Task: Sort the products by best match.
Action: Mouse moved to (23, 66)
Screenshot: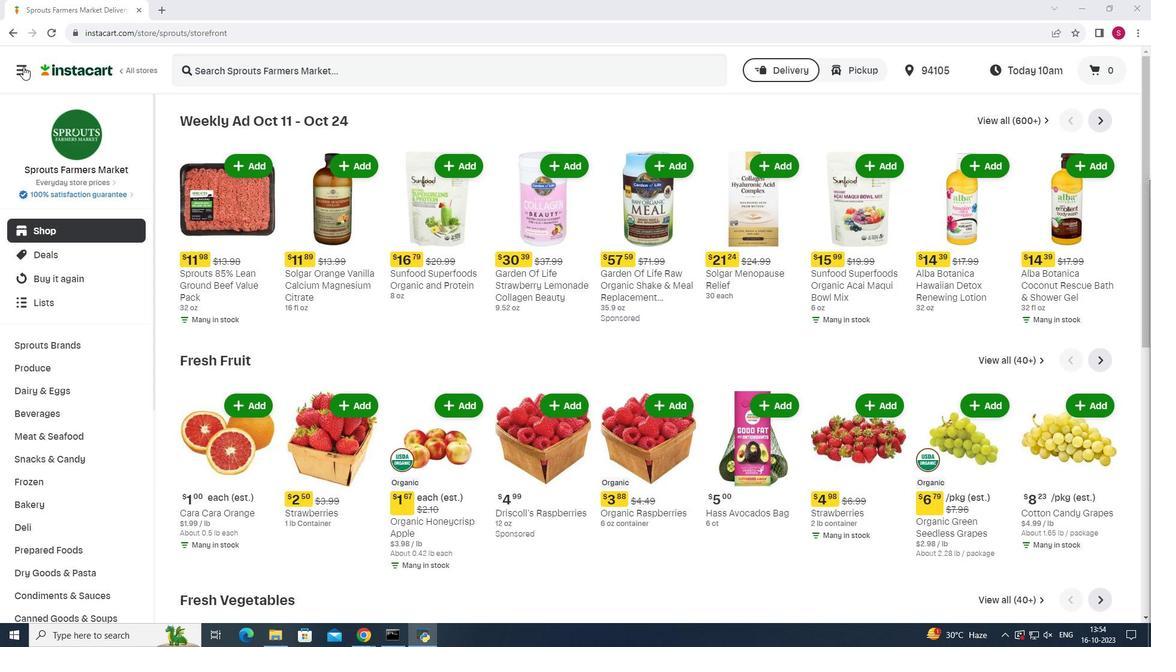 
Action: Mouse pressed left at (23, 66)
Screenshot: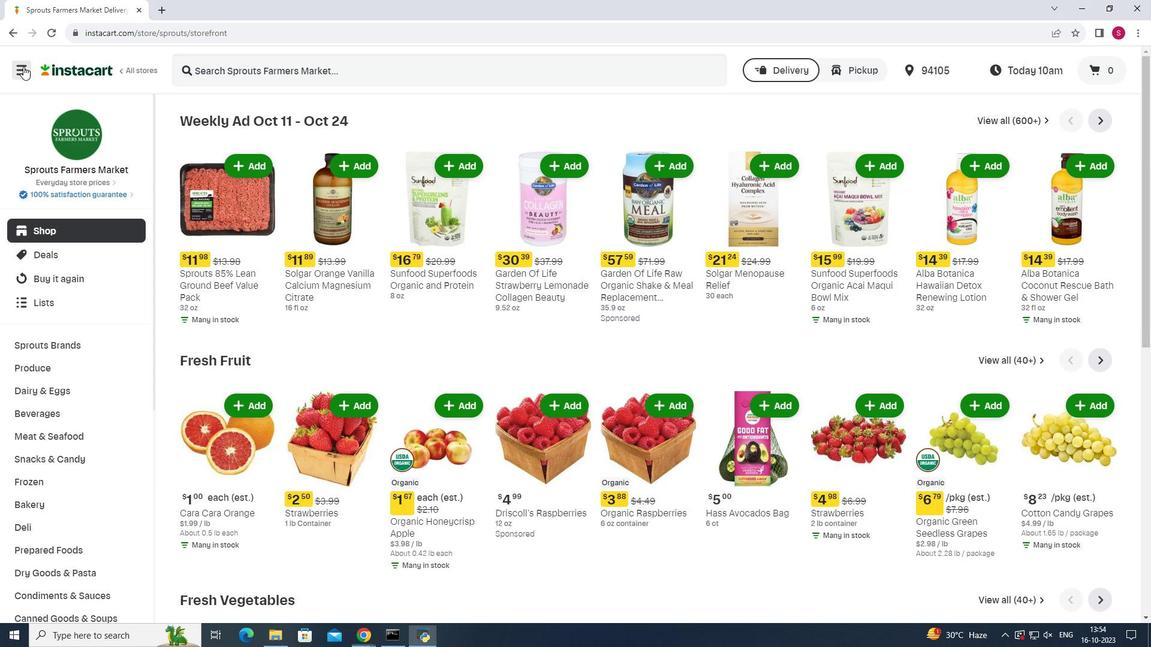 
Action: Mouse moved to (62, 317)
Screenshot: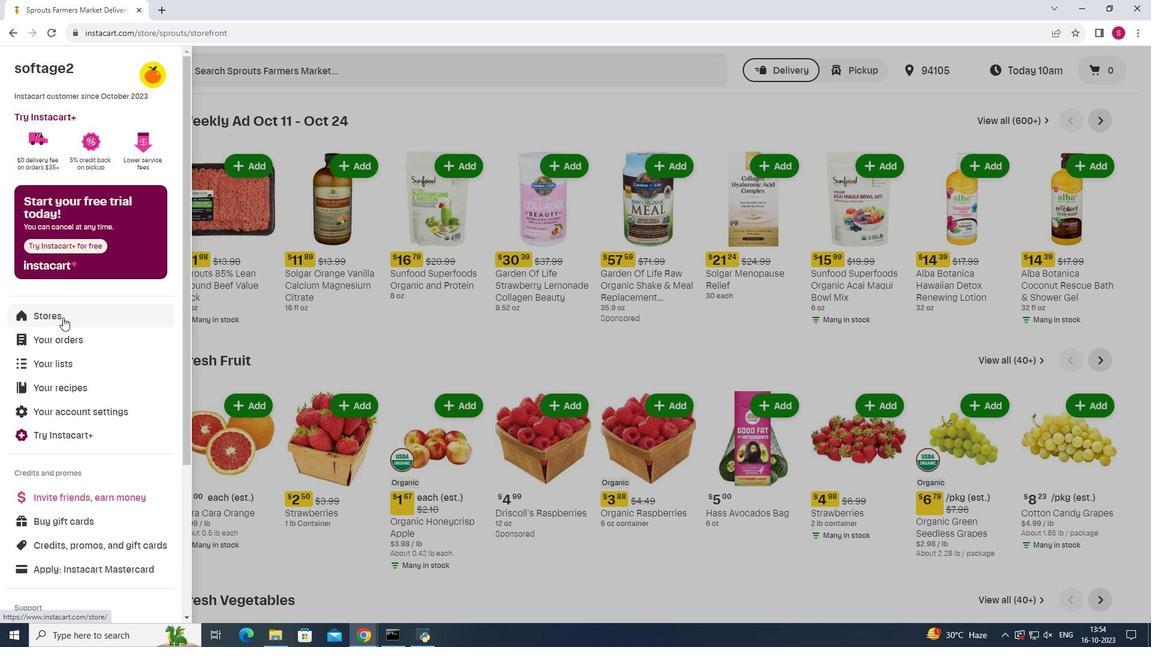 
Action: Mouse pressed left at (62, 317)
Screenshot: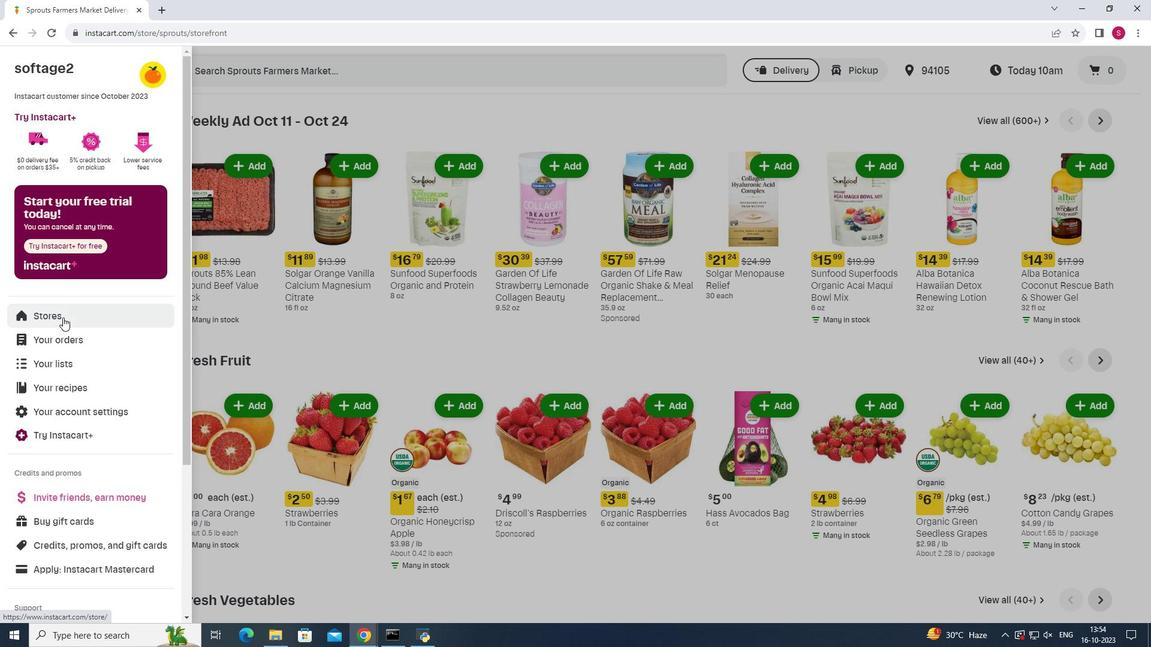 
Action: Mouse moved to (286, 119)
Screenshot: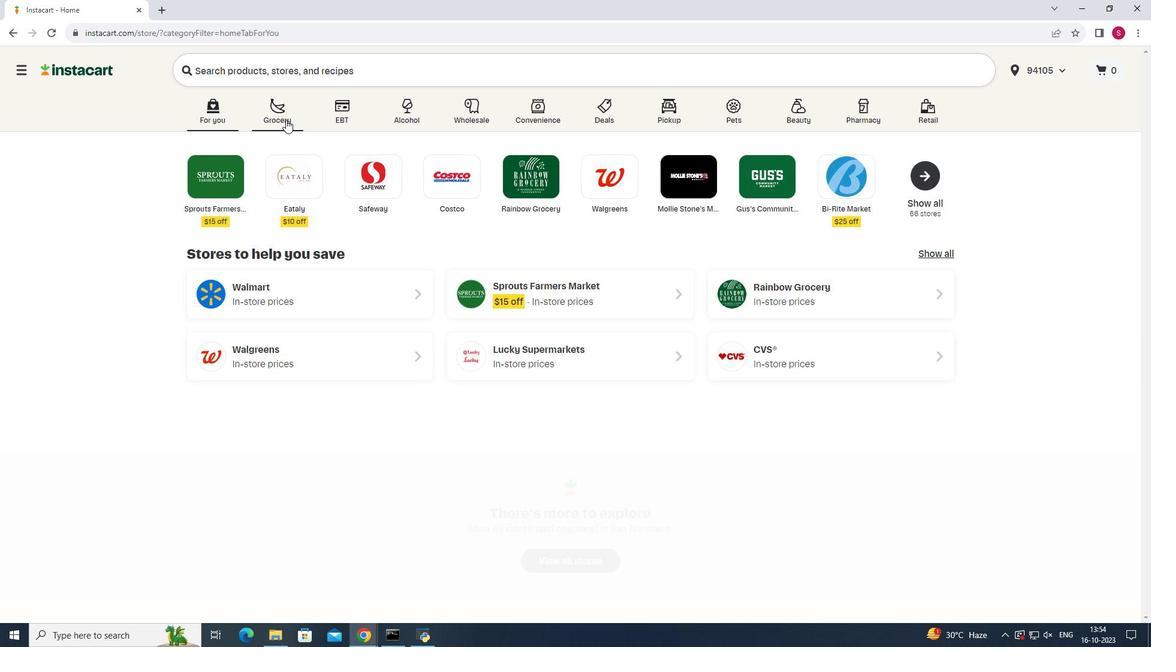 
Action: Mouse pressed left at (286, 119)
Screenshot: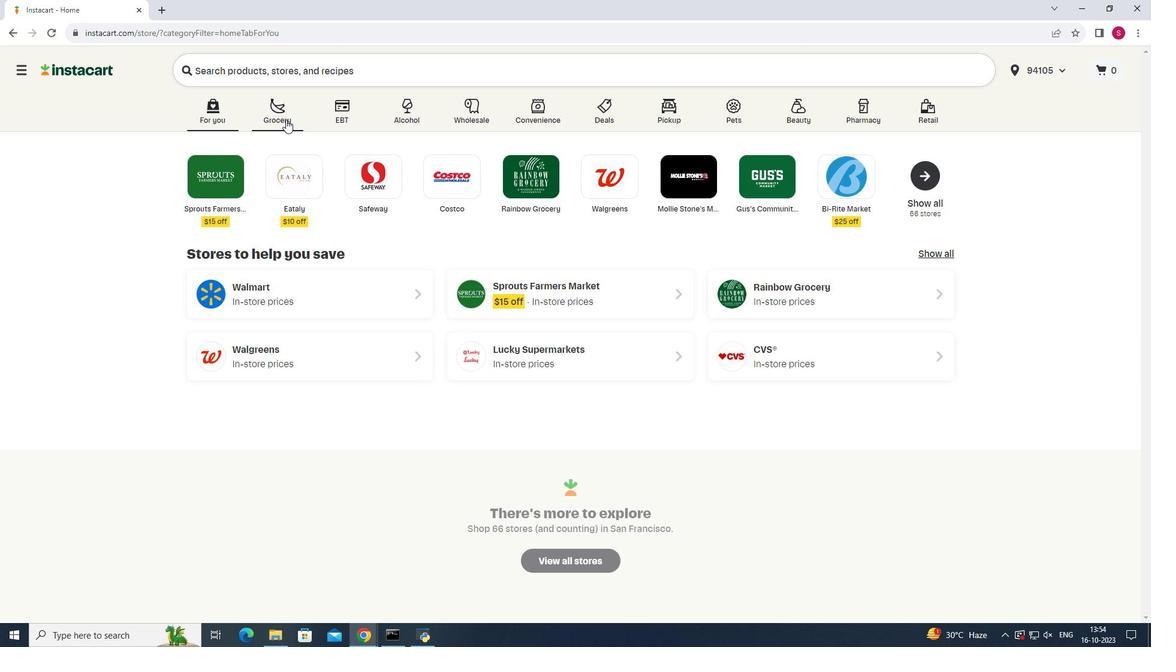 
Action: Mouse moved to (854, 170)
Screenshot: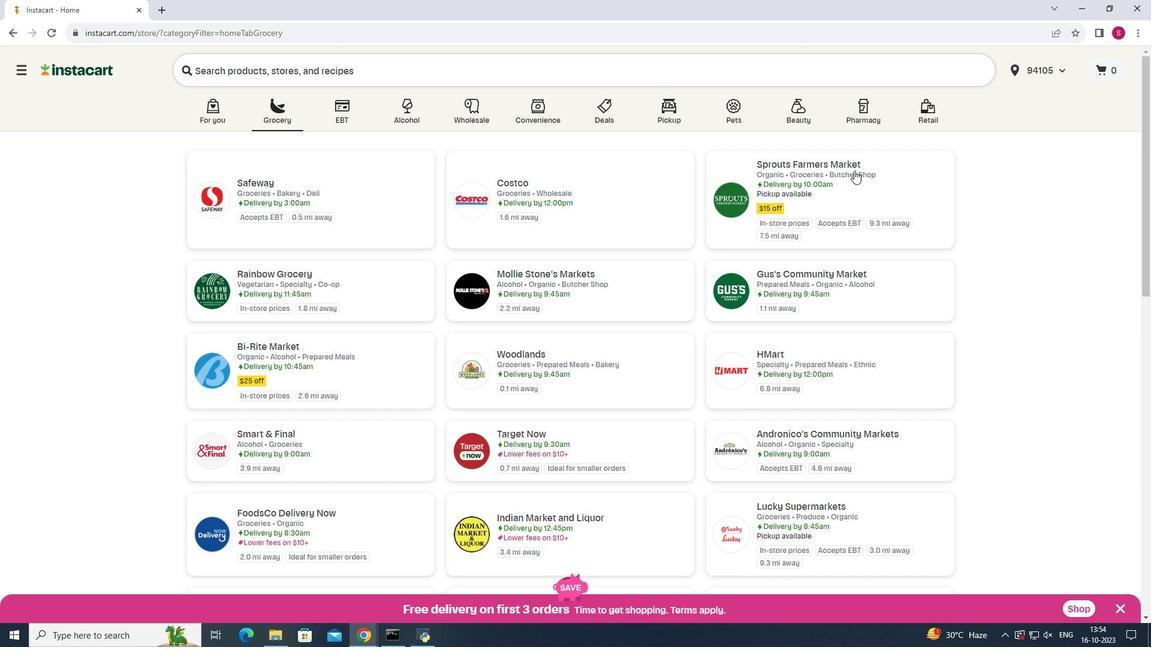 
Action: Mouse pressed left at (854, 170)
Screenshot: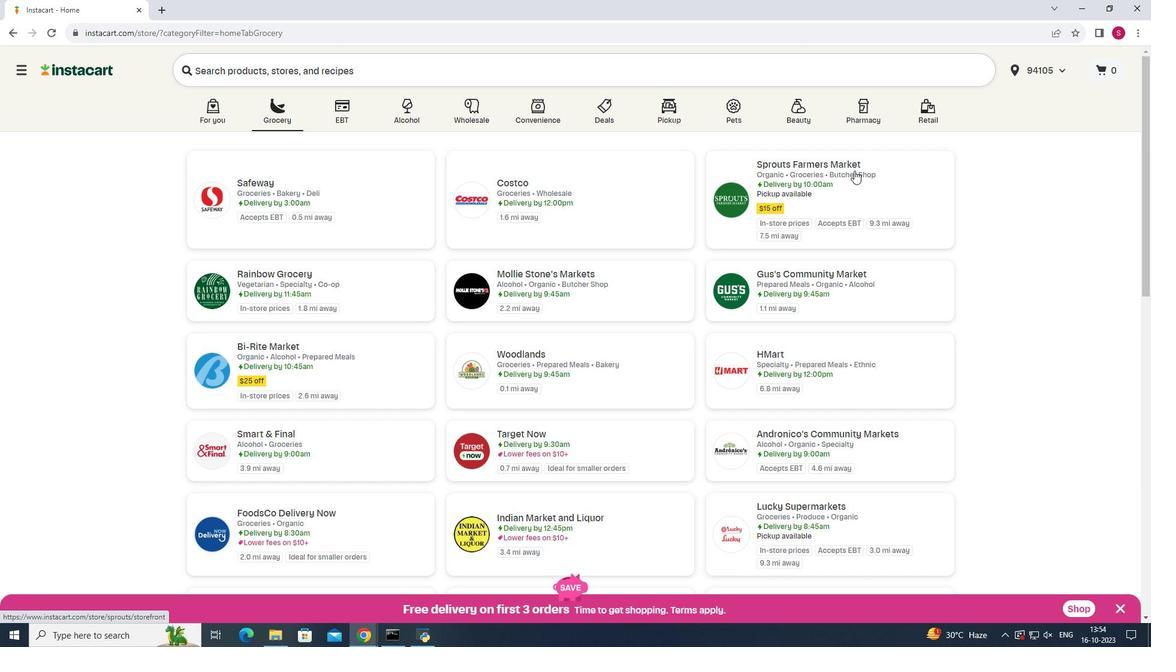 
Action: Mouse moved to (59, 437)
Screenshot: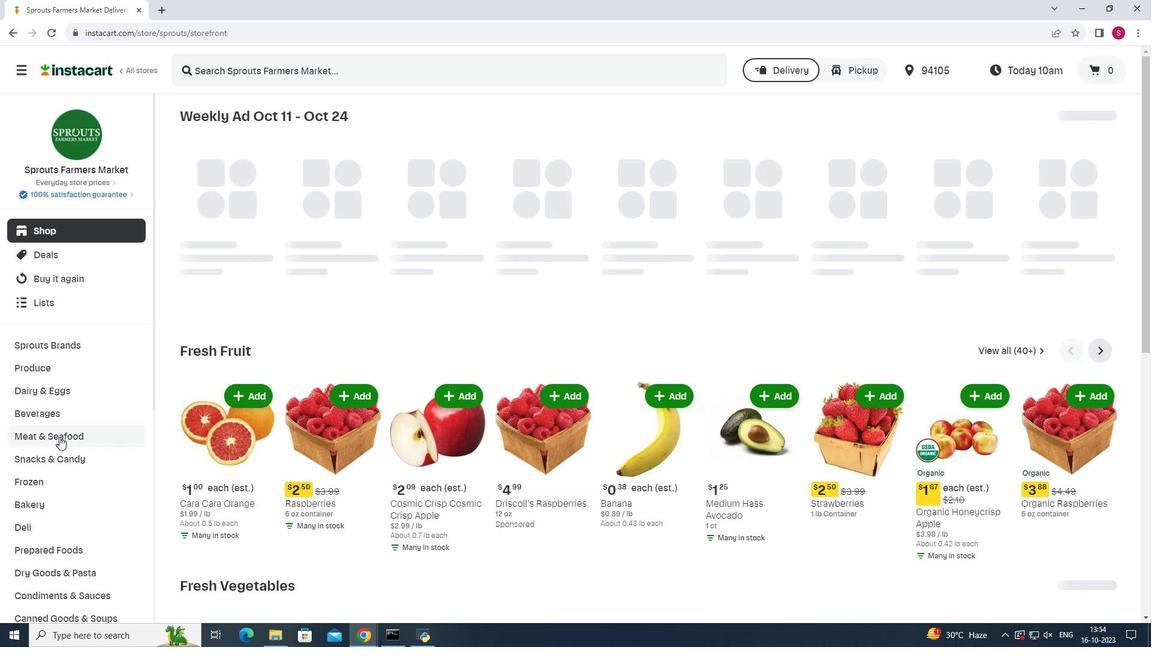 
Action: Mouse pressed left at (59, 437)
Screenshot: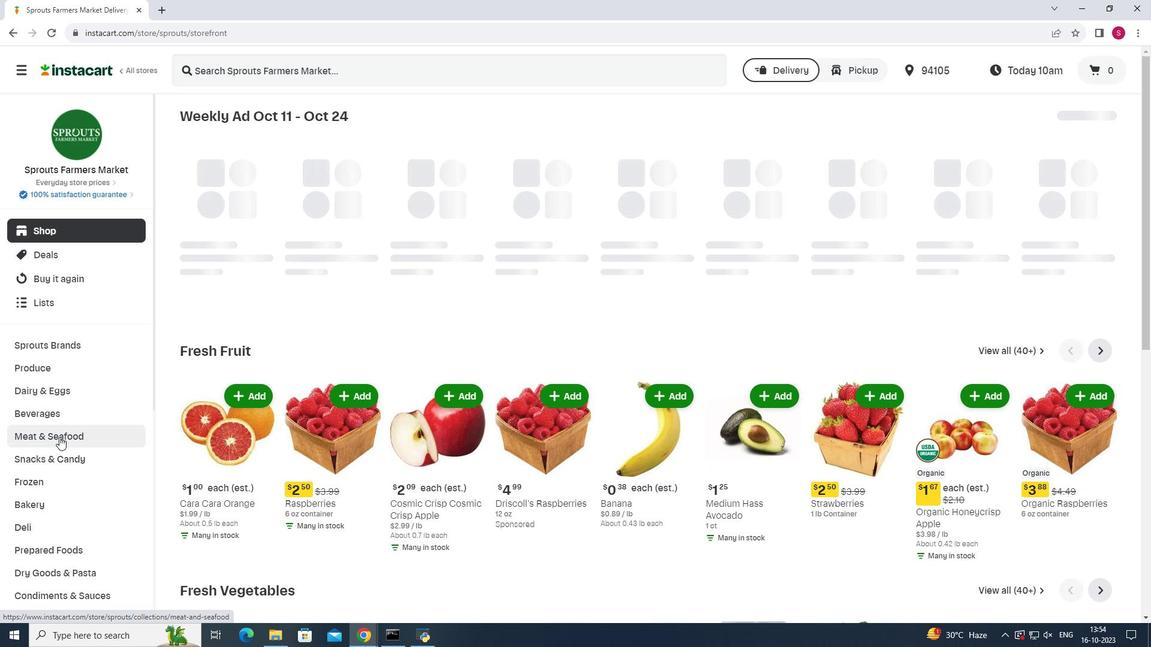 
Action: Mouse moved to (892, 151)
Screenshot: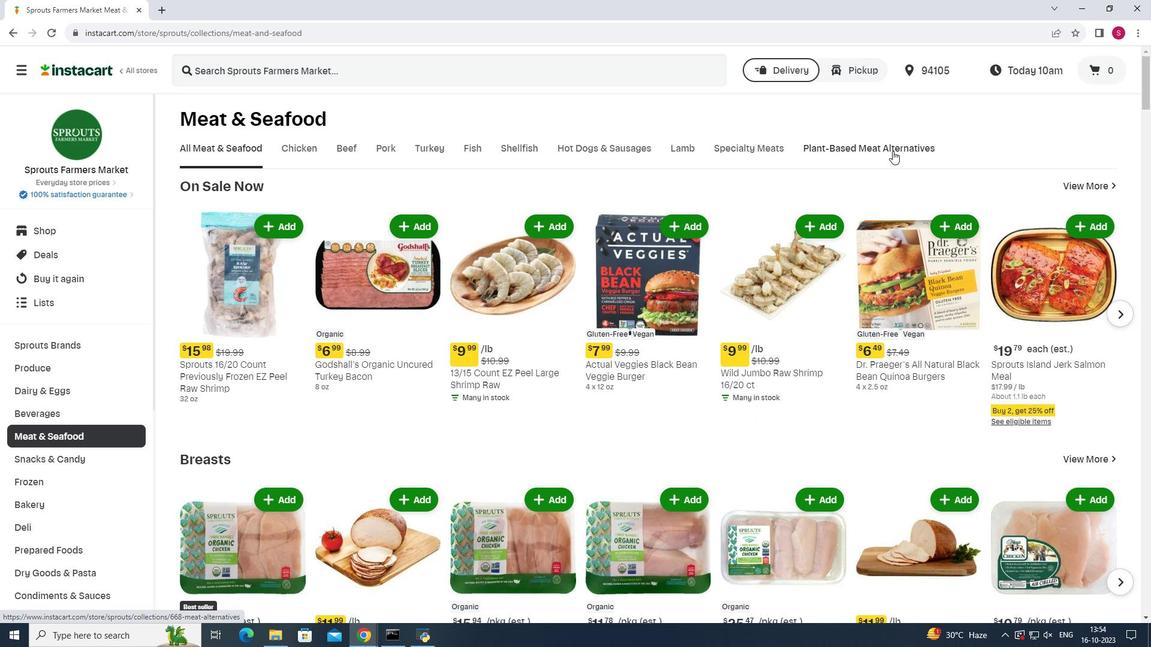 
Action: Mouse pressed left at (892, 151)
Screenshot: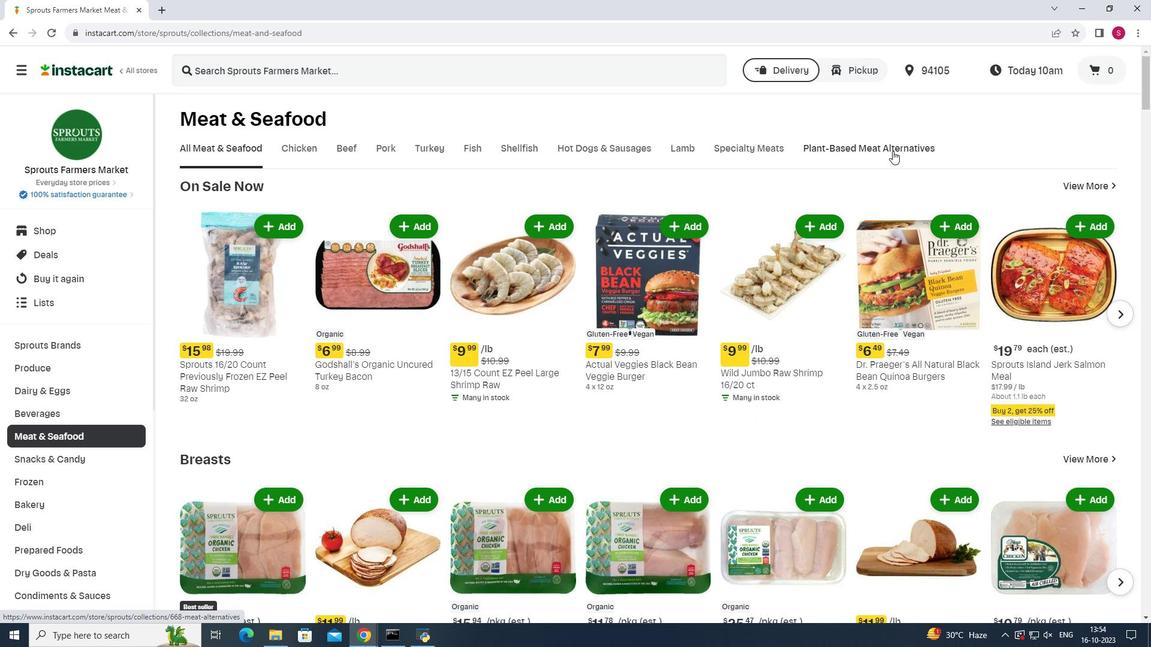
Action: Mouse moved to (262, 196)
Screenshot: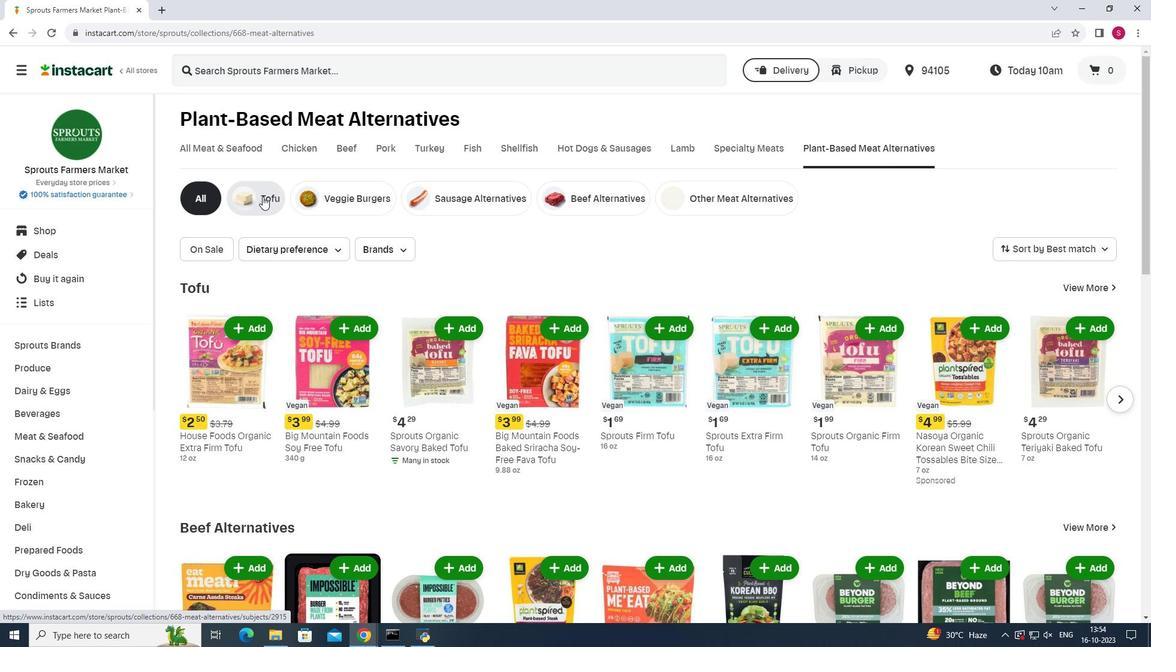 
Action: Mouse pressed left at (262, 196)
Screenshot: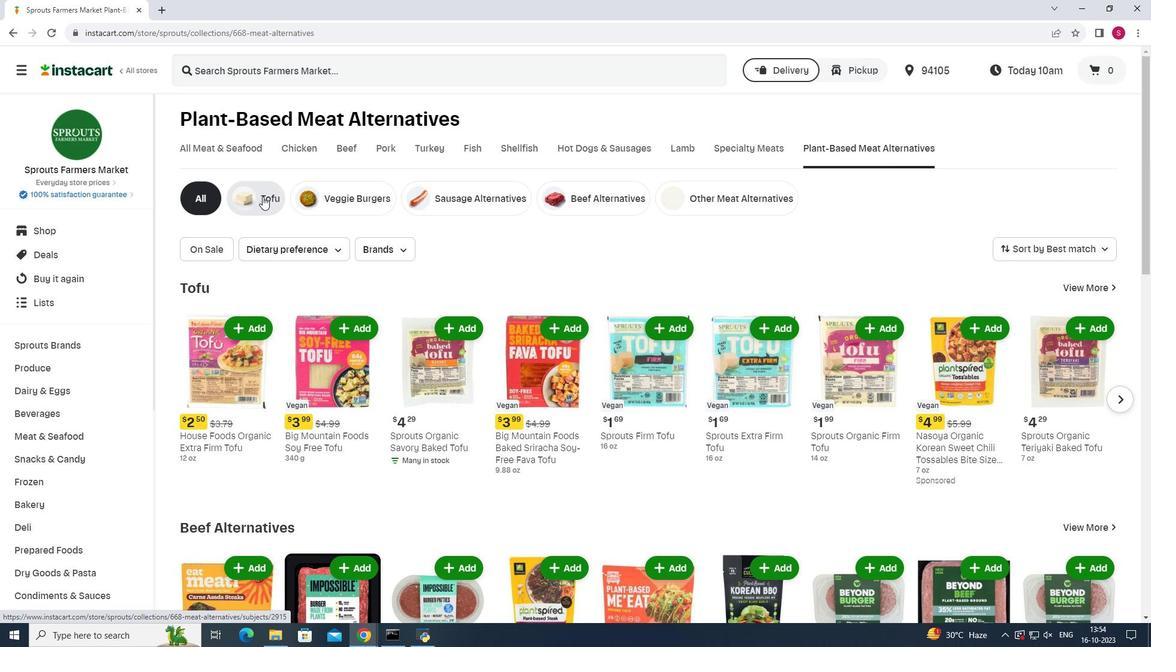 
Action: Mouse moved to (1065, 247)
Screenshot: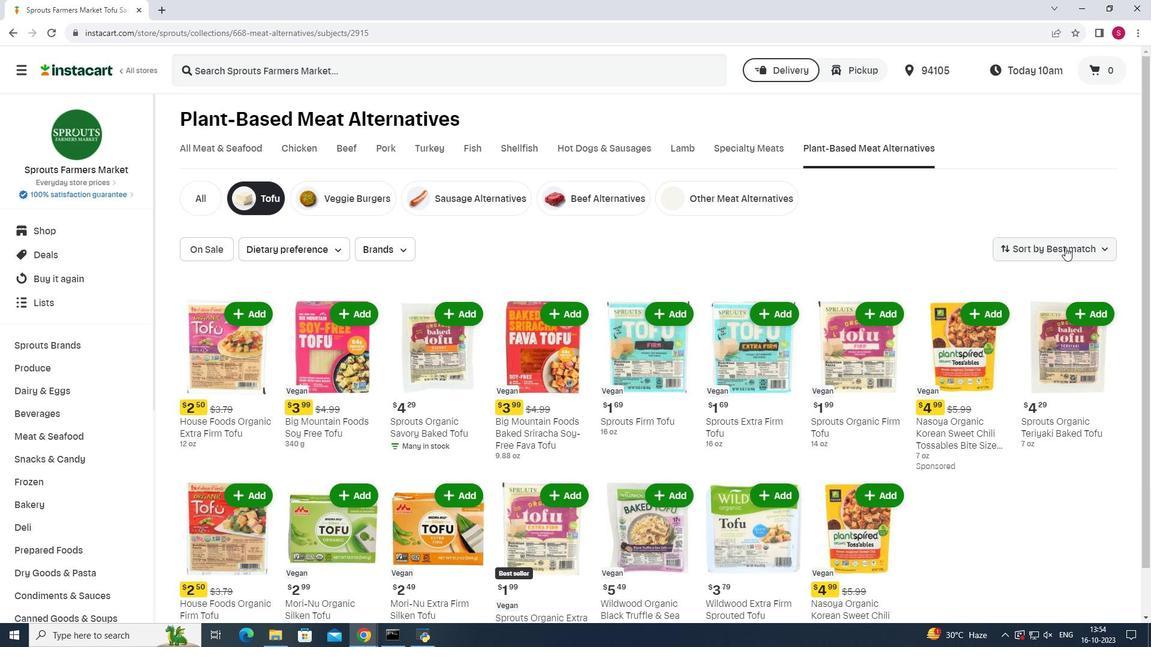 
Action: Mouse pressed left at (1065, 247)
Screenshot: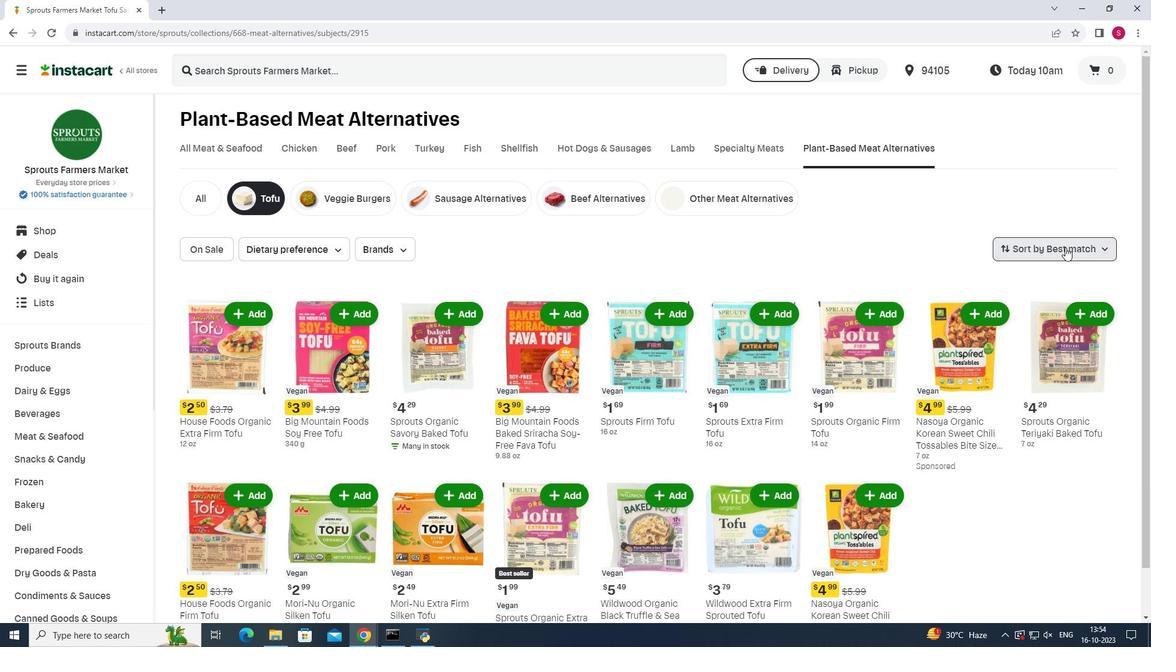 
Action: Mouse moved to (1050, 282)
Screenshot: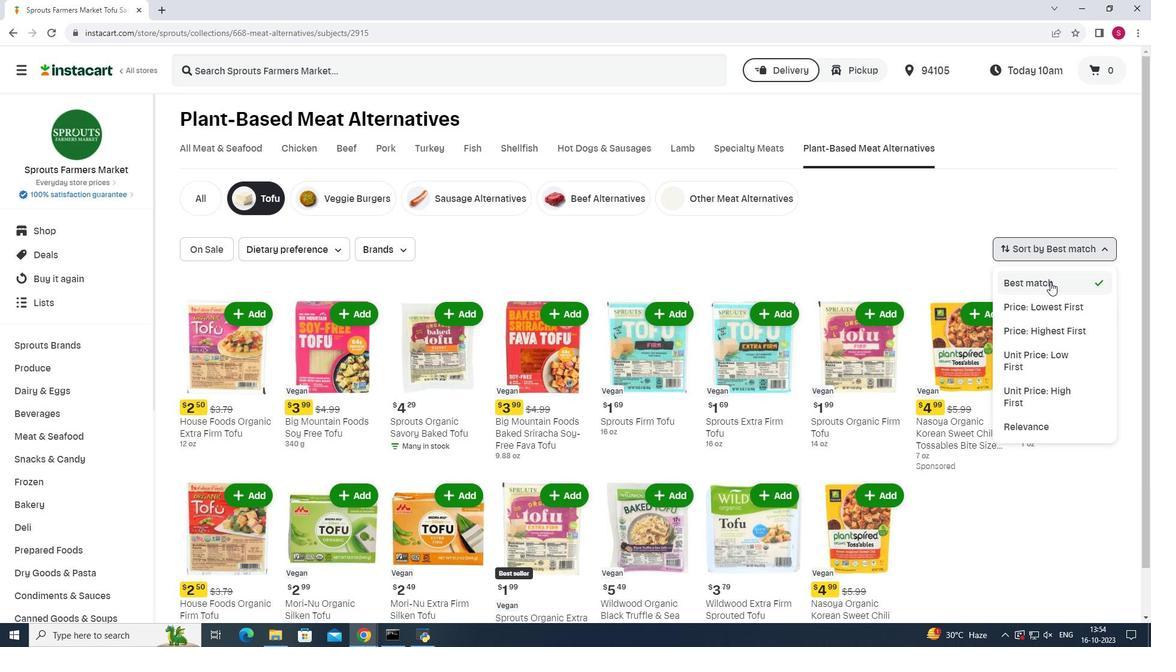 
Action: Mouse pressed left at (1050, 282)
Screenshot: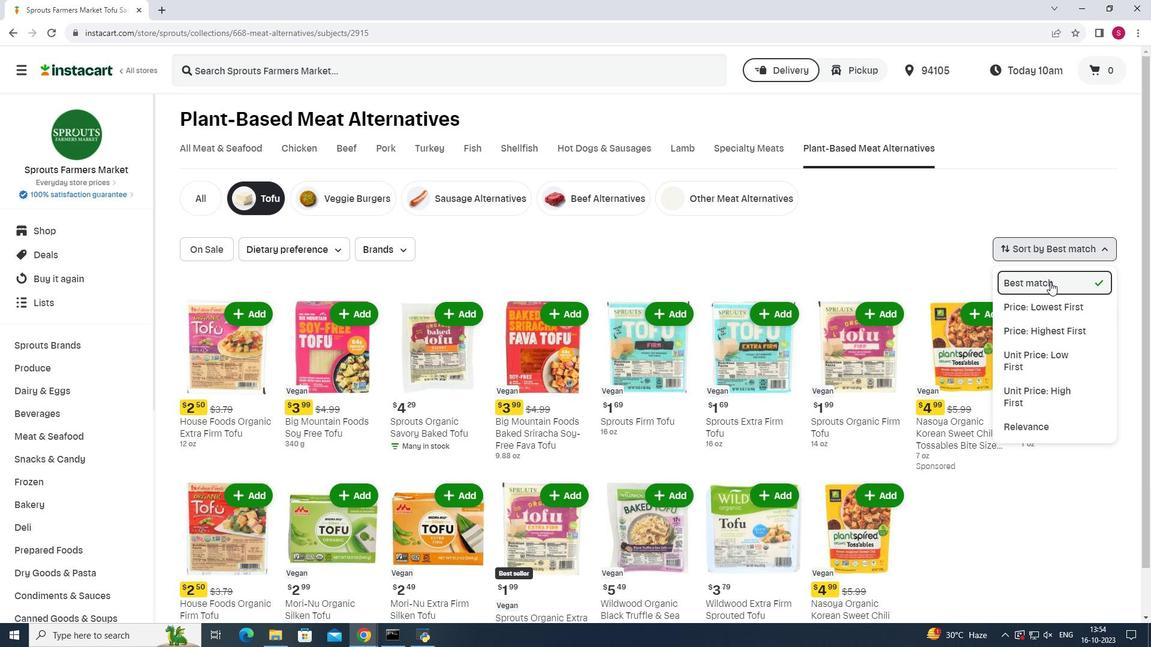 
